 Task: Click on a conversation to preview all messages within it.
Action: Mouse moved to (446, 158)
Screenshot: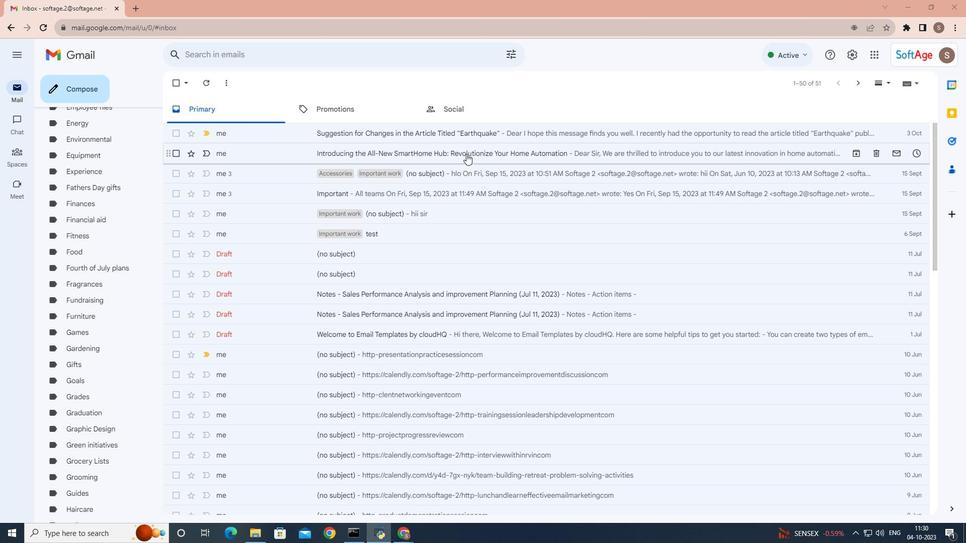 
Action: Mouse pressed left at (446, 158)
Screenshot: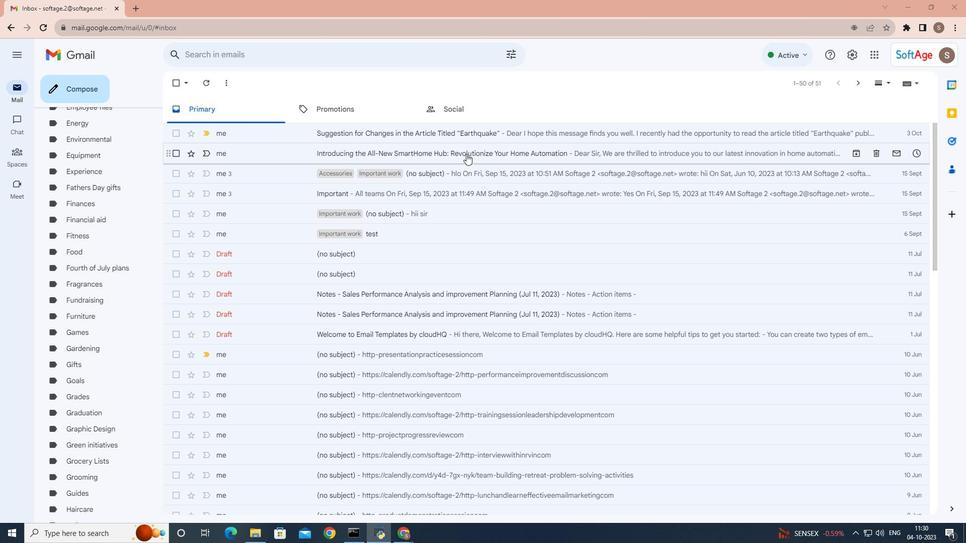 
Action: Mouse moved to (399, 240)
Screenshot: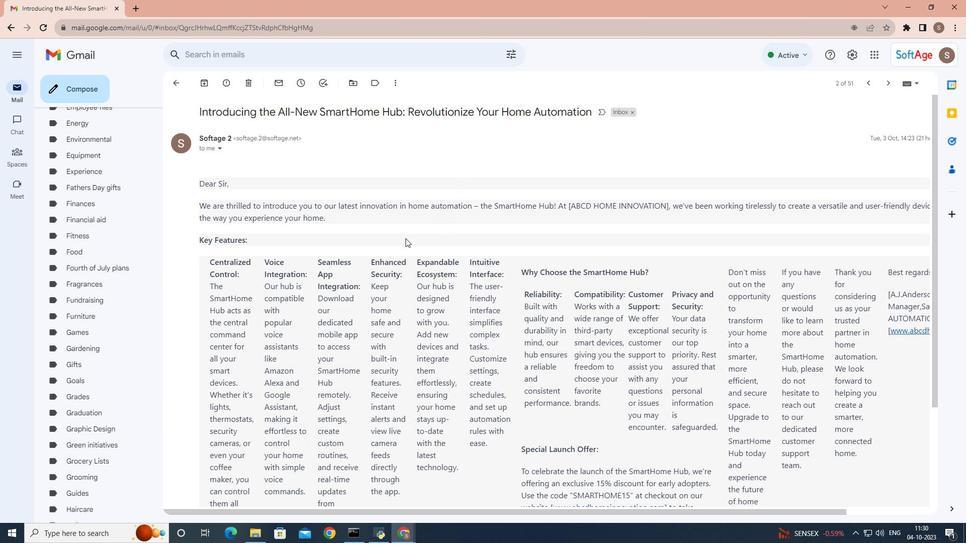 
Action: Mouse scrolled (399, 239) with delta (0, 0)
Screenshot: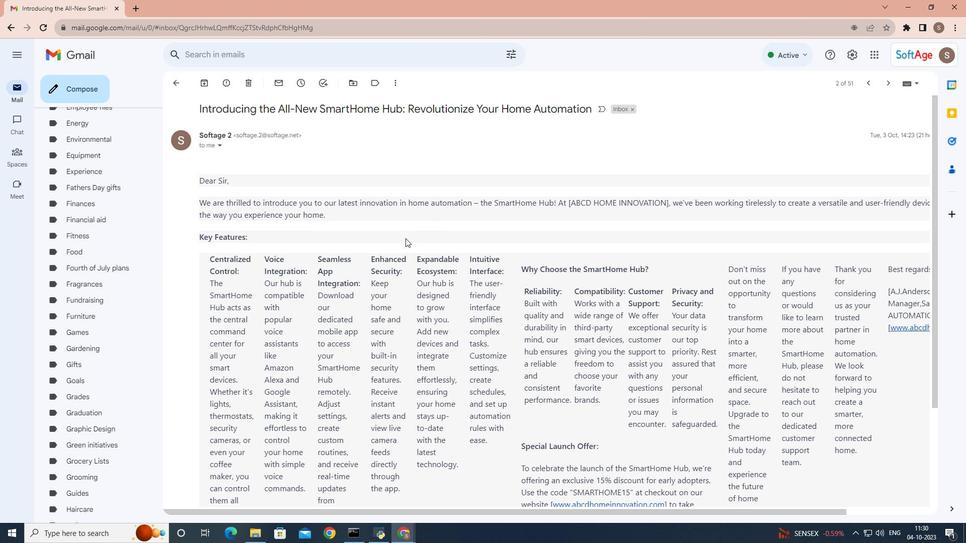 
Action: Mouse scrolled (399, 239) with delta (0, 0)
Screenshot: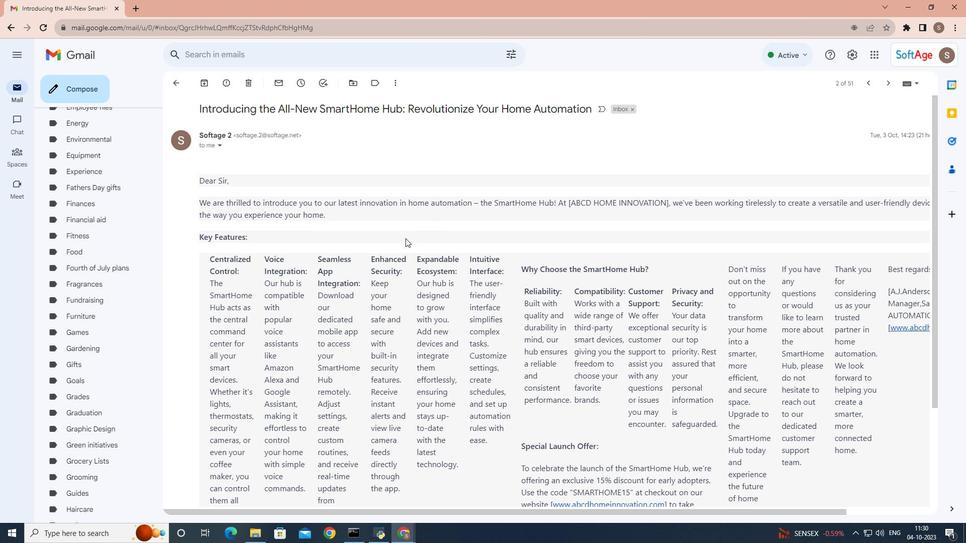
Action: Mouse scrolled (399, 239) with delta (0, 0)
Screenshot: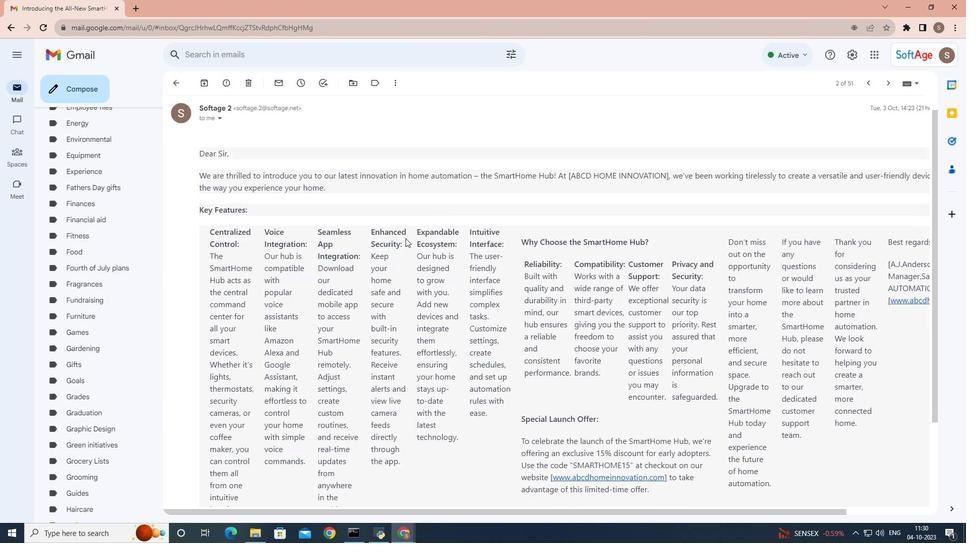 
Action: Mouse scrolled (399, 239) with delta (0, 0)
Screenshot: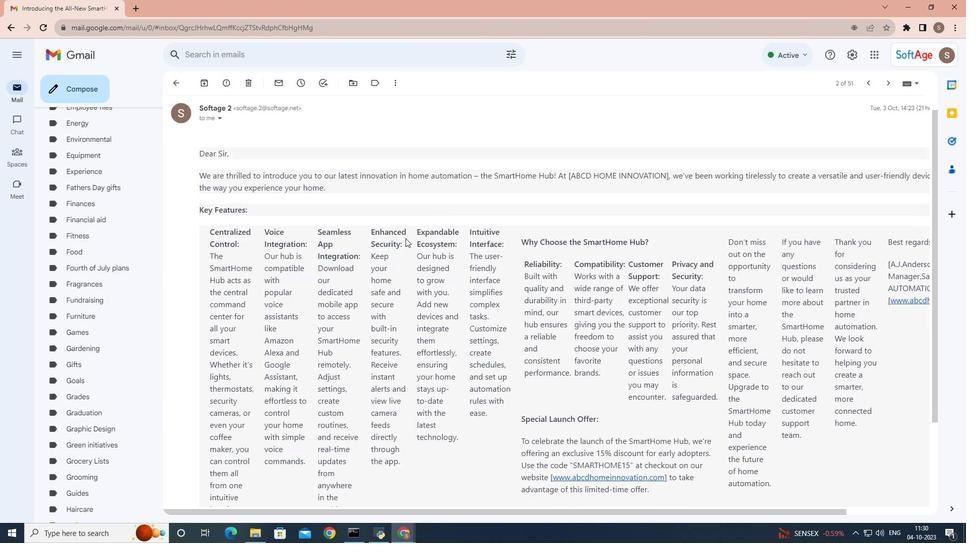 
Action: Mouse scrolled (399, 239) with delta (0, 0)
Screenshot: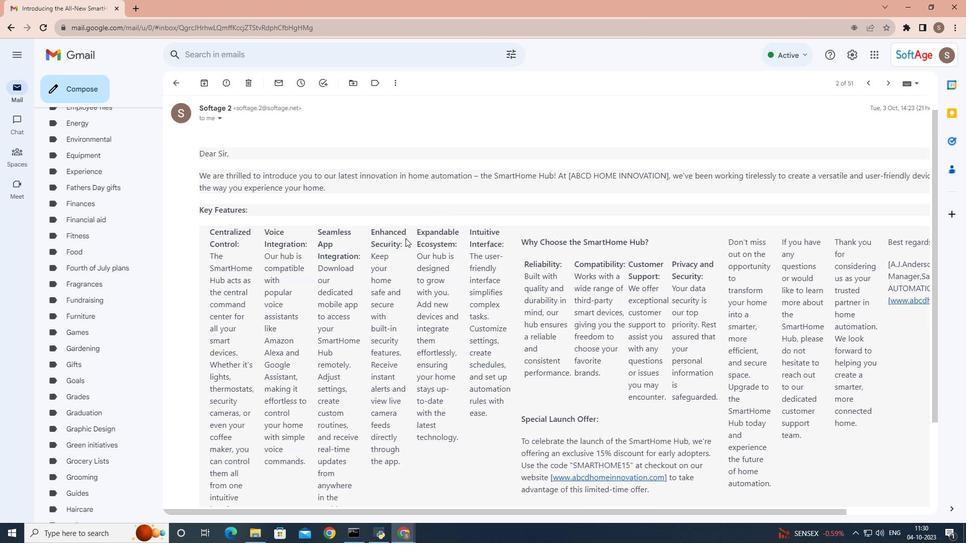
Action: Mouse scrolled (399, 240) with delta (0, 0)
Screenshot: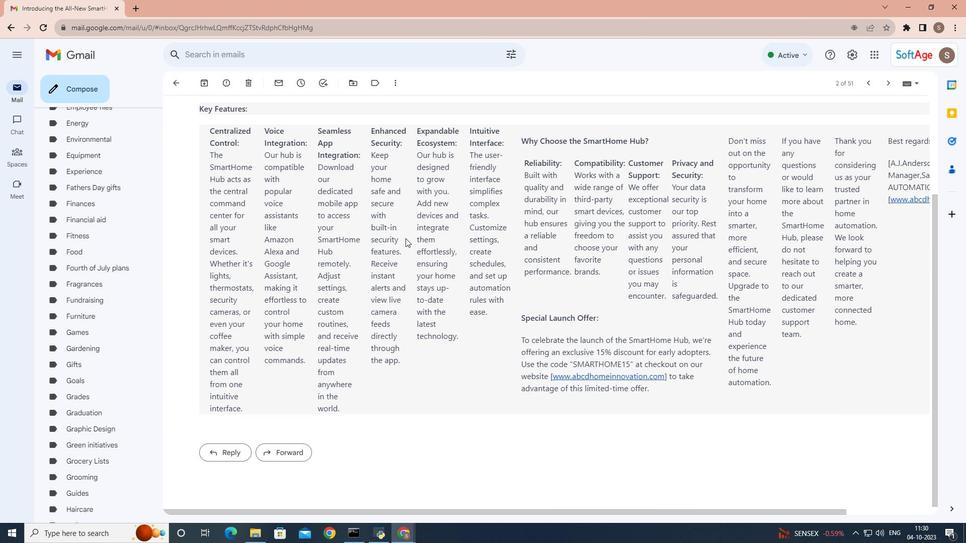 
Action: Mouse scrolled (399, 240) with delta (0, 0)
Screenshot: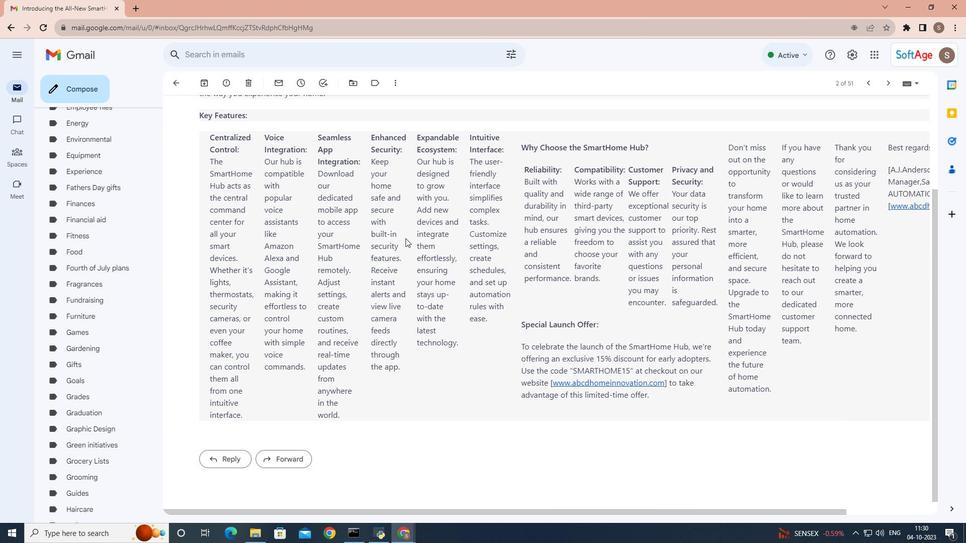 
Action: Mouse scrolled (399, 240) with delta (0, 0)
Screenshot: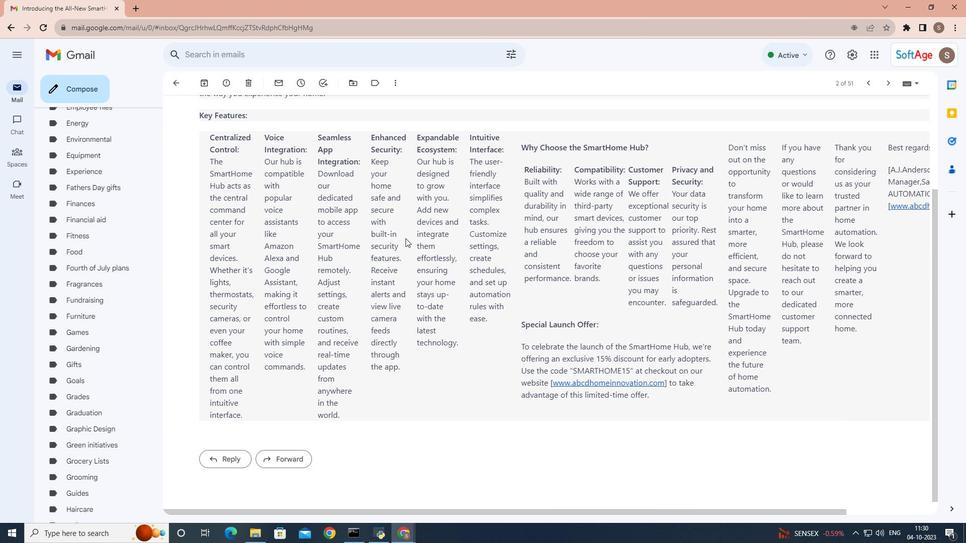 
Action: Mouse scrolled (399, 240) with delta (0, 0)
Screenshot: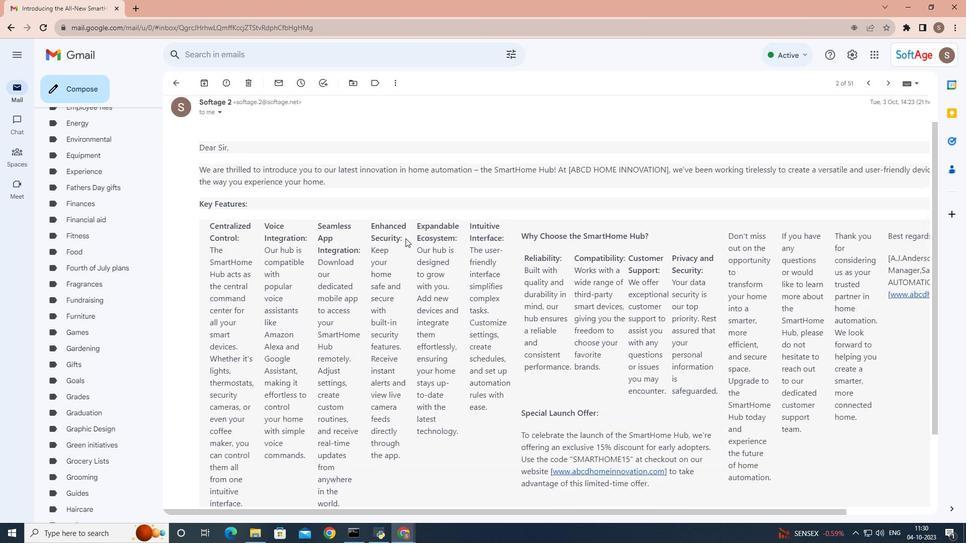 
Action: Mouse moved to (360, 504)
Screenshot: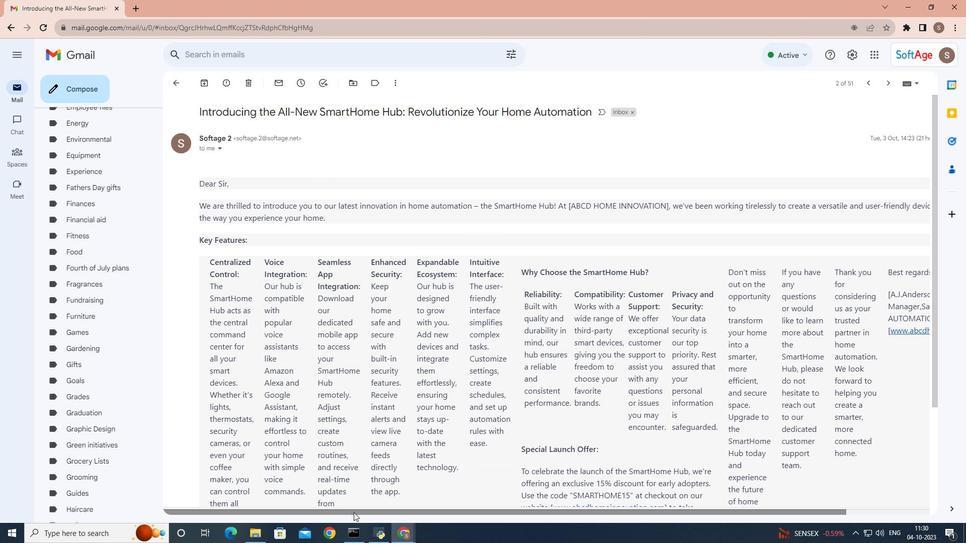 
Action: Mouse pressed left at (360, 504)
Screenshot: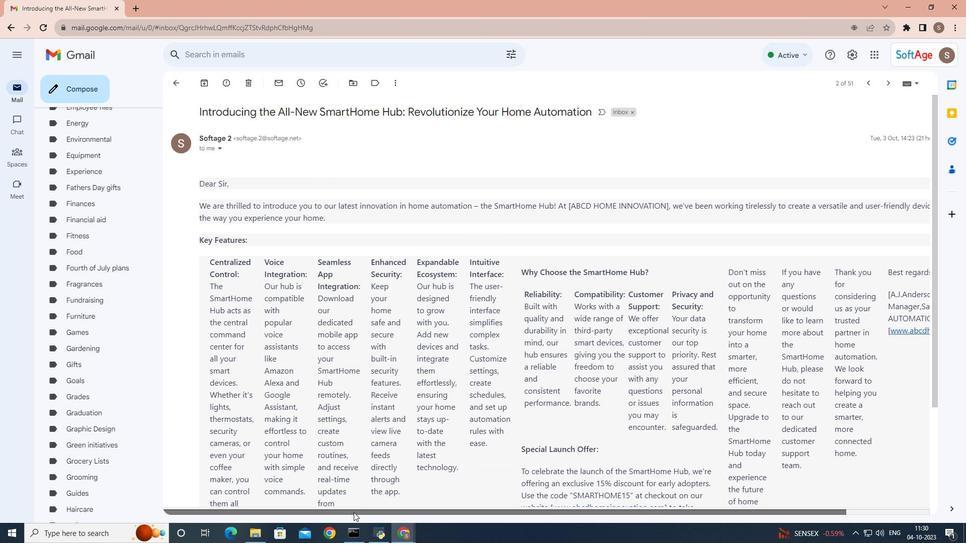 
Action: Mouse moved to (408, 347)
Screenshot: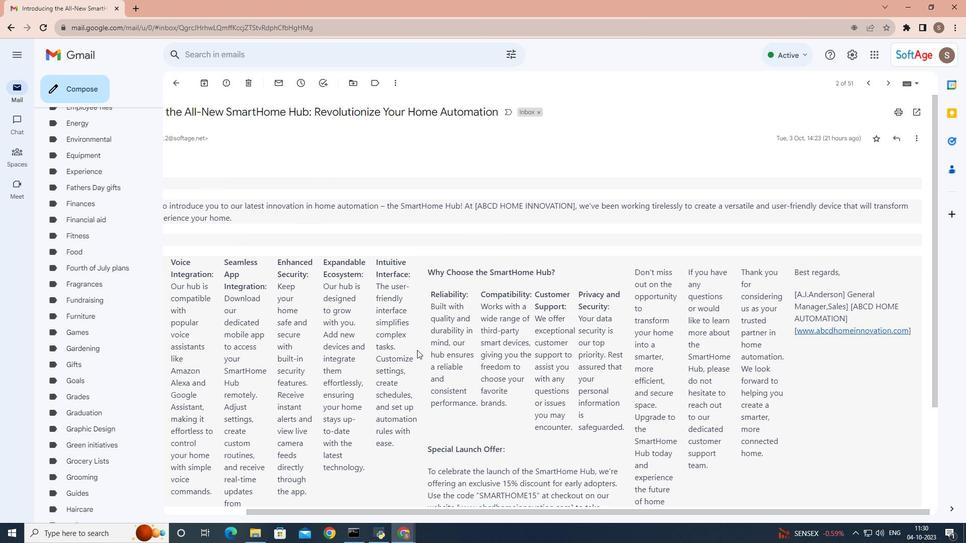 
Action: Mouse scrolled (408, 348) with delta (0, 0)
Screenshot: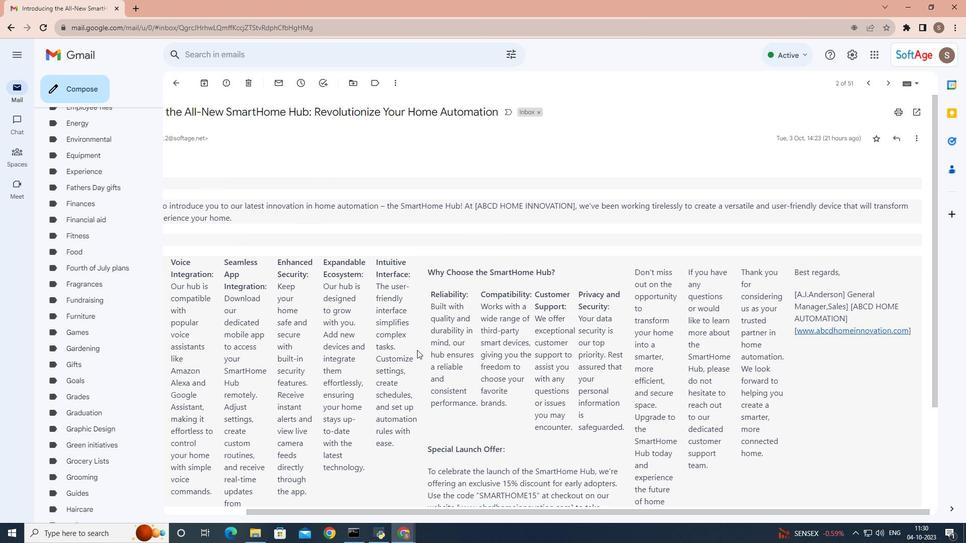 
Action: Mouse scrolled (408, 348) with delta (0, 0)
Screenshot: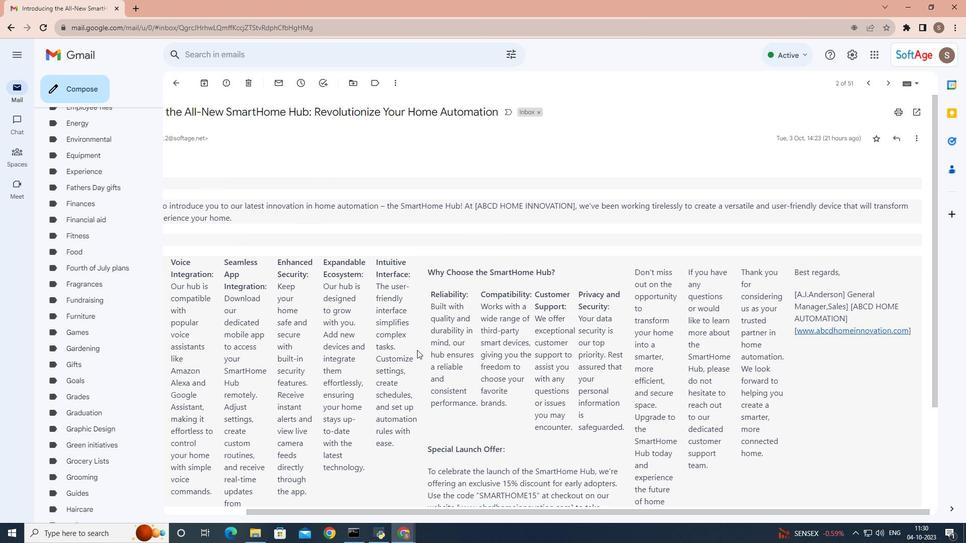 
Action: Mouse scrolled (408, 348) with delta (0, 0)
Screenshot: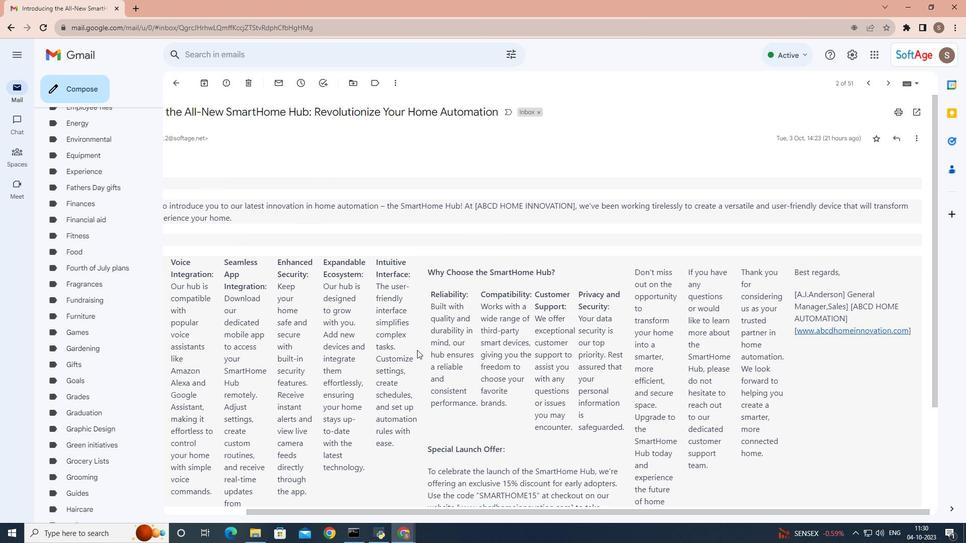 
Action: Mouse scrolled (408, 348) with delta (0, 0)
Screenshot: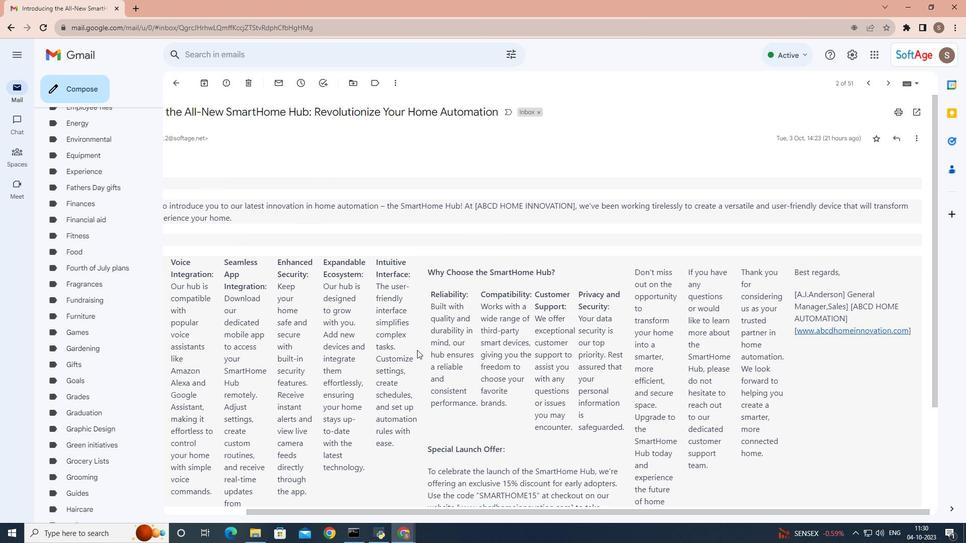 
Action: Mouse scrolled (408, 348) with delta (0, 0)
Screenshot: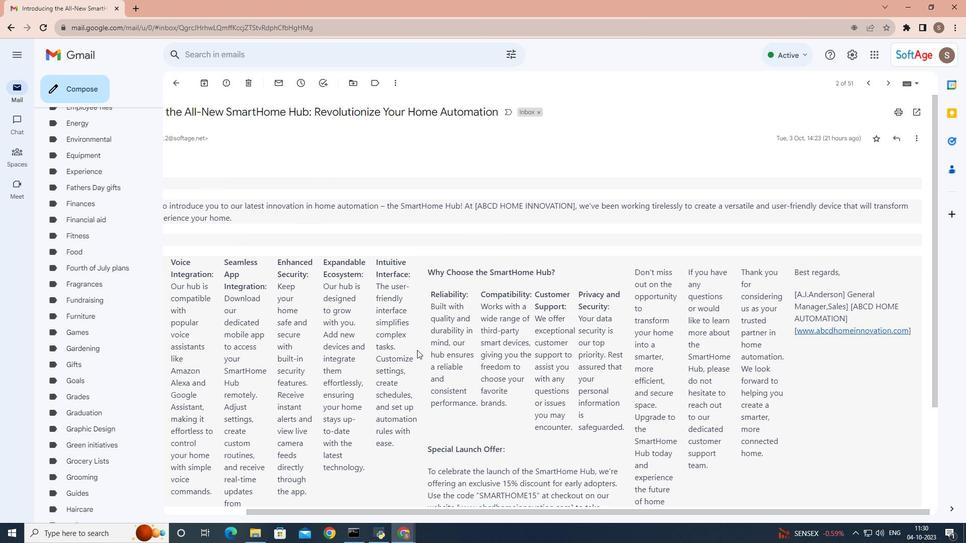 
Action: Mouse scrolled (408, 348) with delta (0, 0)
Screenshot: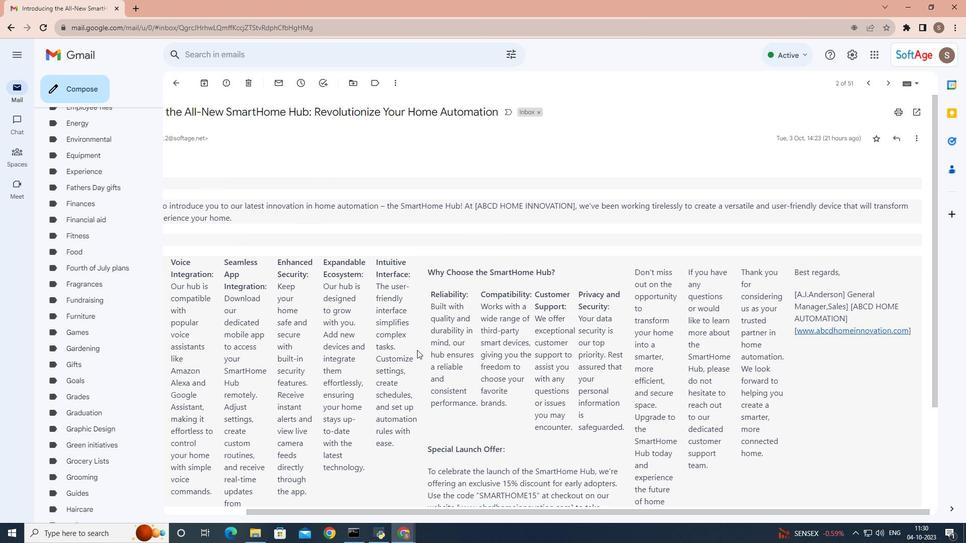 
Action: Mouse scrolled (408, 347) with delta (0, 0)
Screenshot: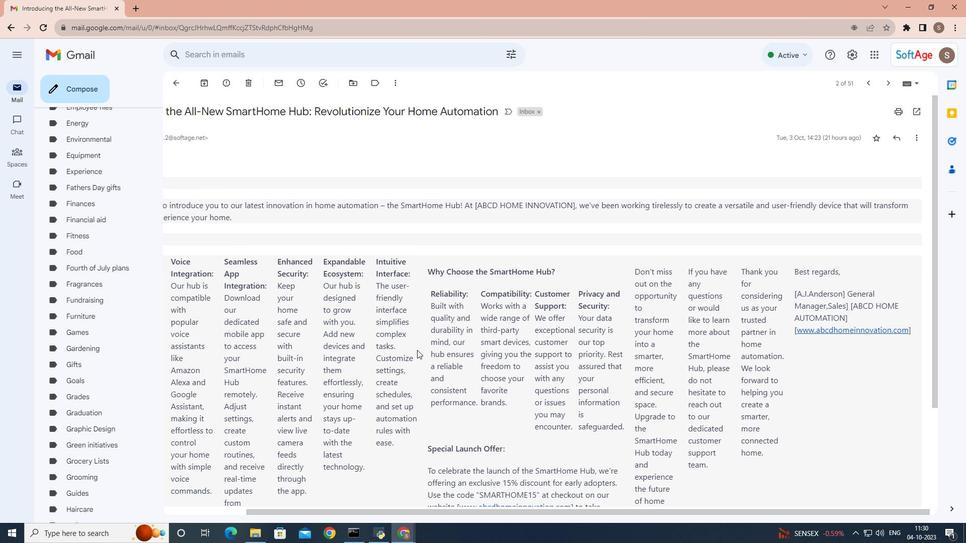 
Action: Mouse scrolled (408, 347) with delta (0, 0)
Screenshot: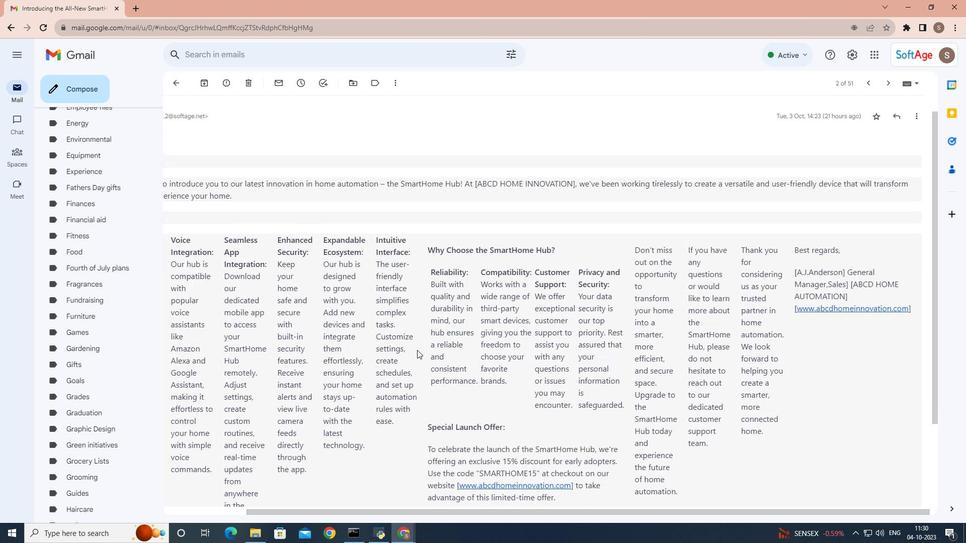 
Action: Mouse scrolled (408, 347) with delta (0, 0)
Screenshot: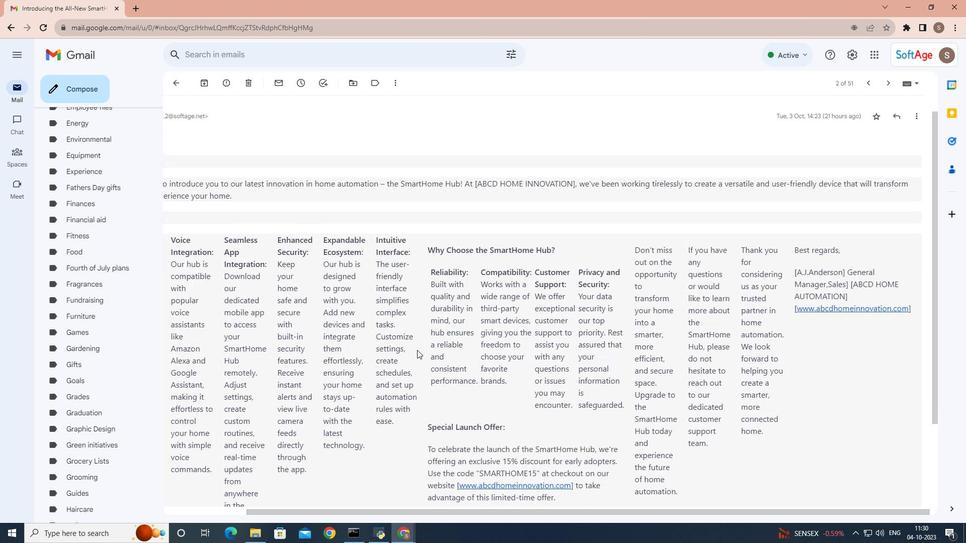 
Action: Mouse scrolled (408, 347) with delta (0, 0)
Screenshot: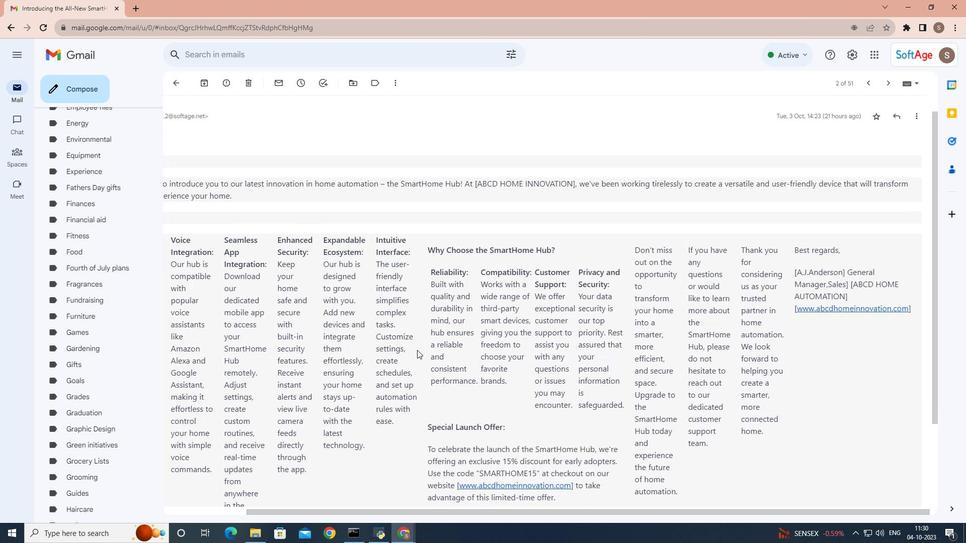 
Action: Mouse scrolled (408, 347) with delta (0, 0)
Screenshot: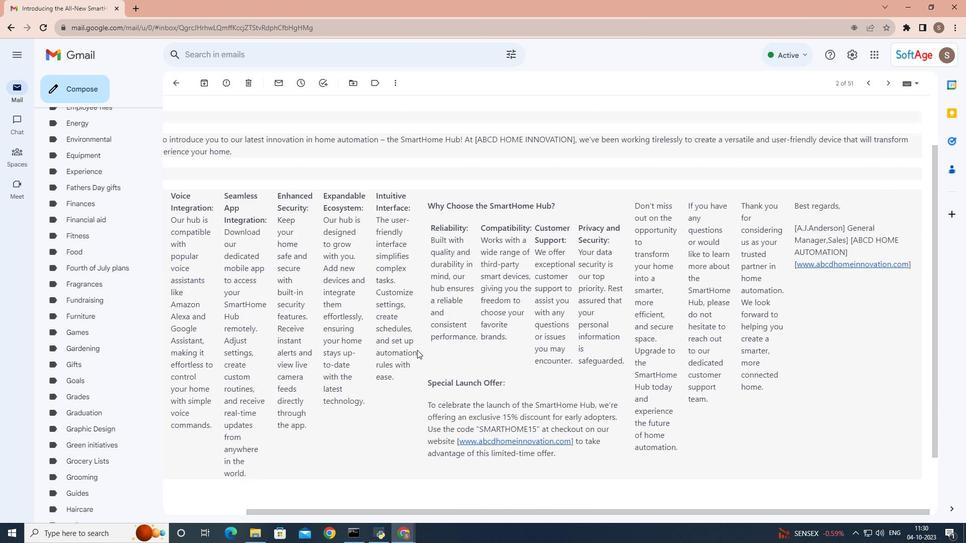 
Action: Mouse moved to (352, 502)
Screenshot: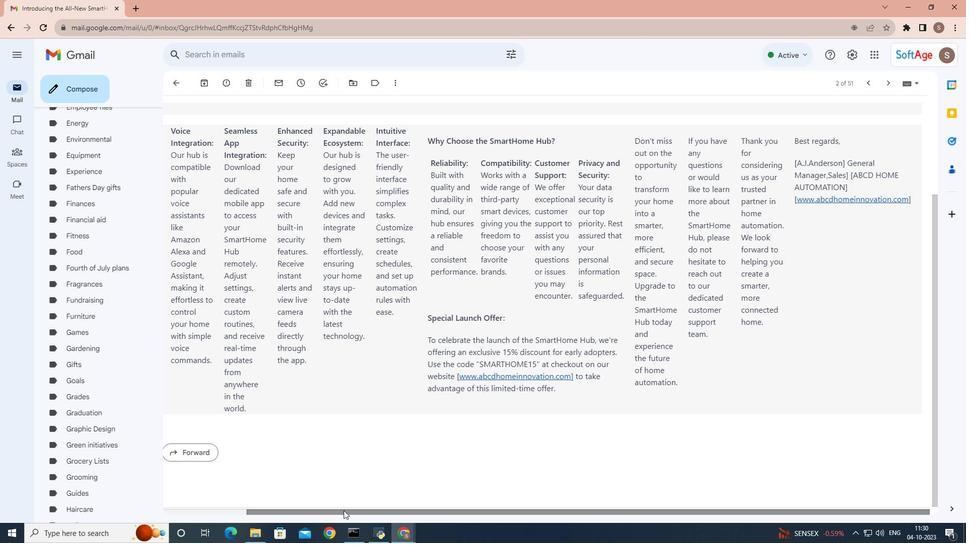 
Action: Mouse pressed left at (352, 502)
Screenshot: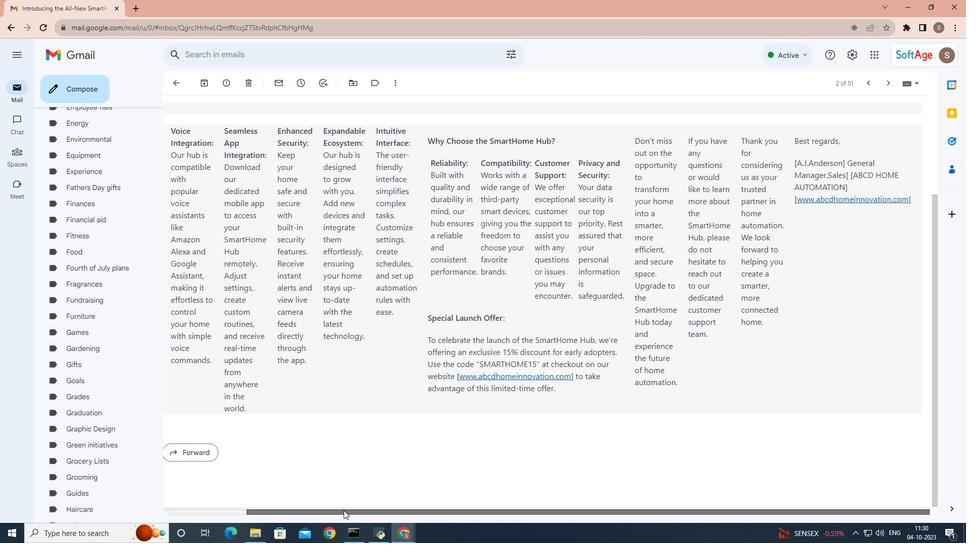 
Action: Mouse moved to (355, 402)
Screenshot: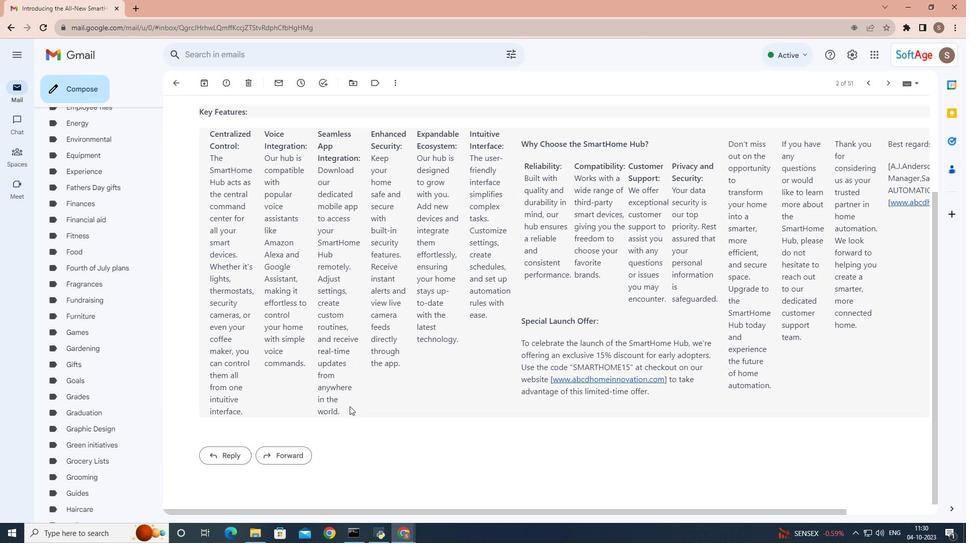 
Action: Mouse scrolled (355, 402) with delta (0, 0)
Screenshot: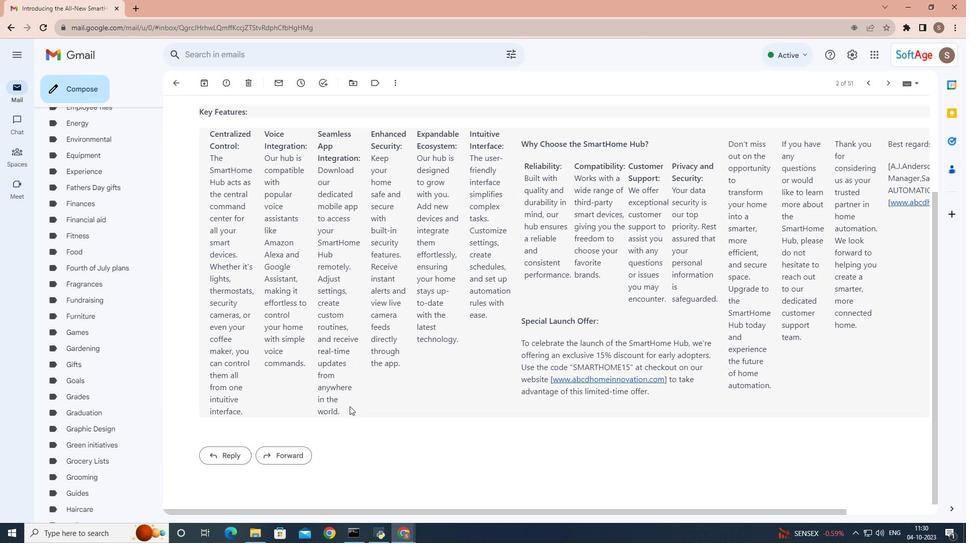 
Action: Mouse moved to (356, 402)
Screenshot: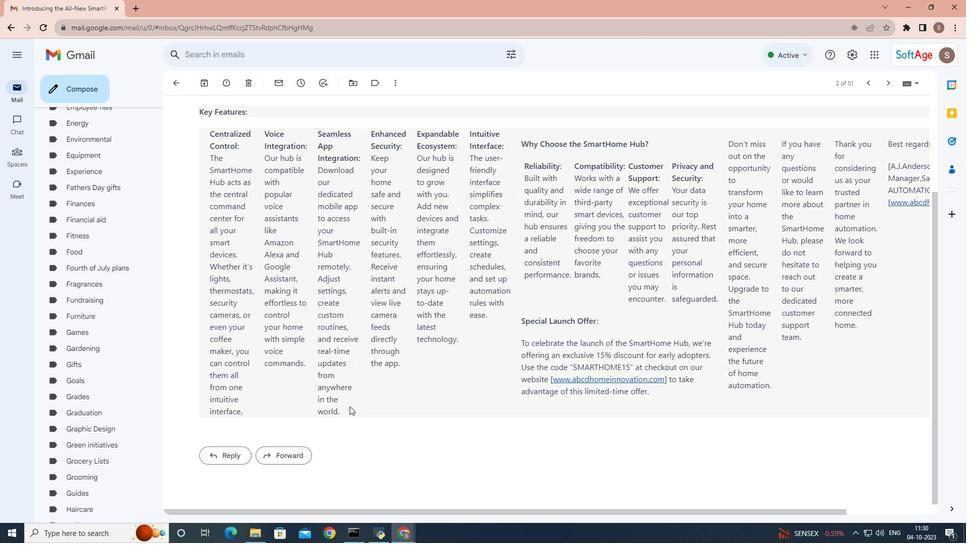 
Action: Mouse scrolled (356, 402) with delta (0, 0)
Screenshot: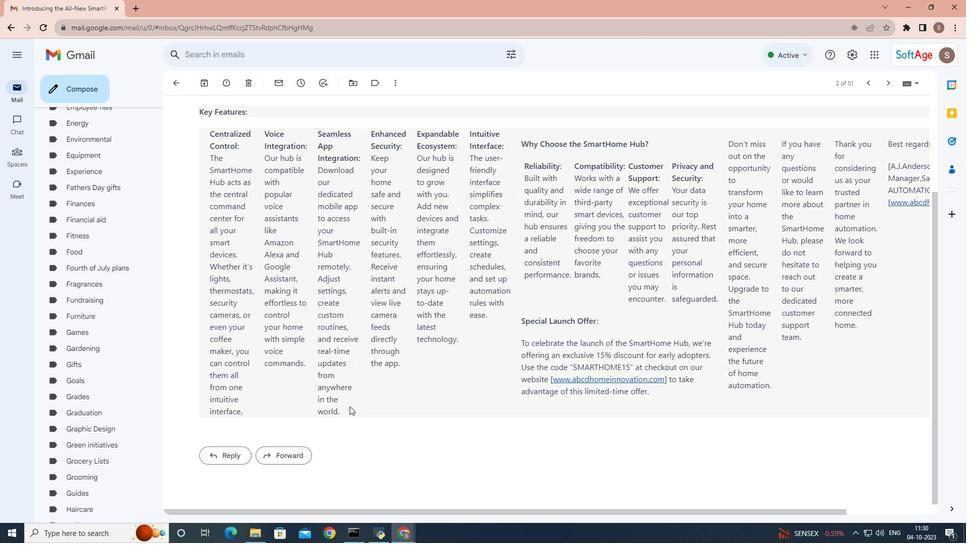 
Action: Mouse scrolled (356, 402) with delta (0, 0)
Screenshot: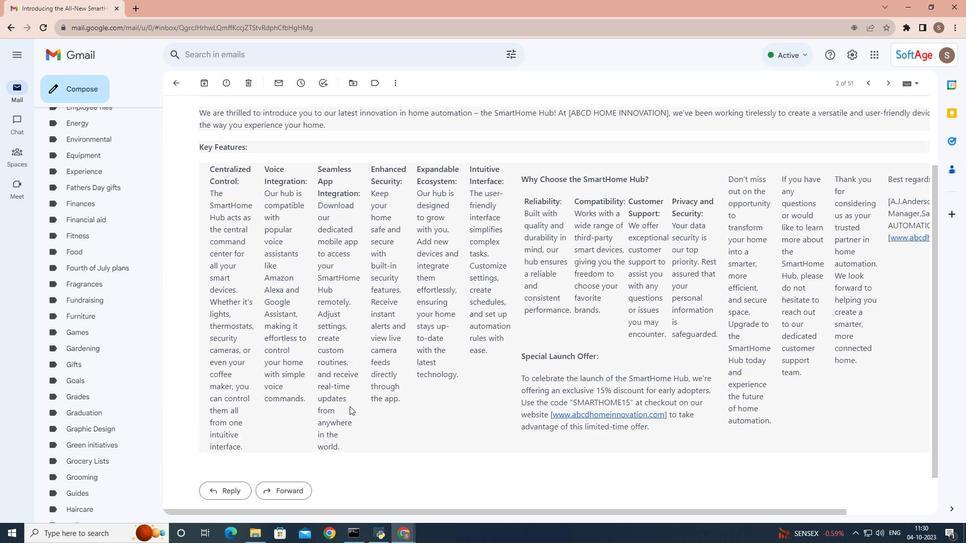
Action: Mouse scrolled (356, 402) with delta (0, 0)
Screenshot: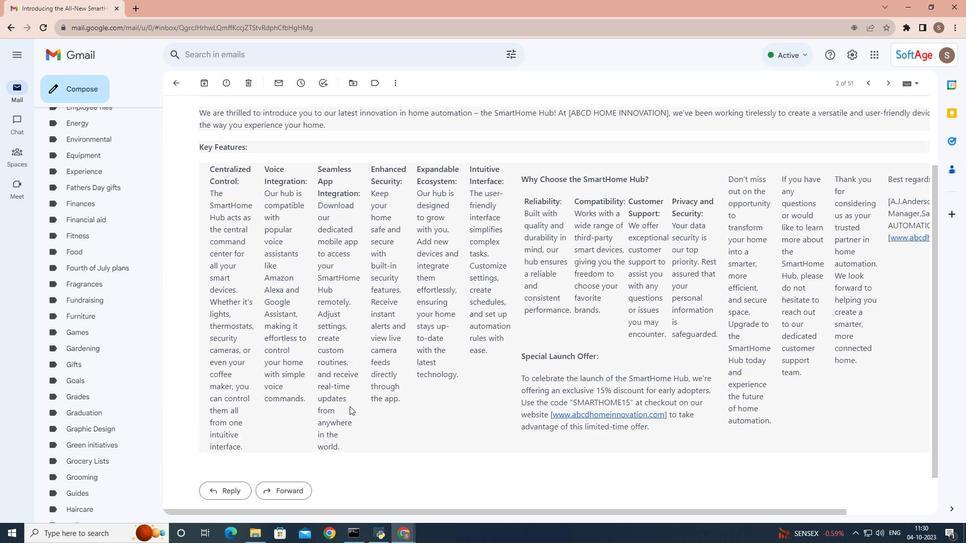 
Action: Mouse scrolled (356, 402) with delta (0, 0)
Screenshot: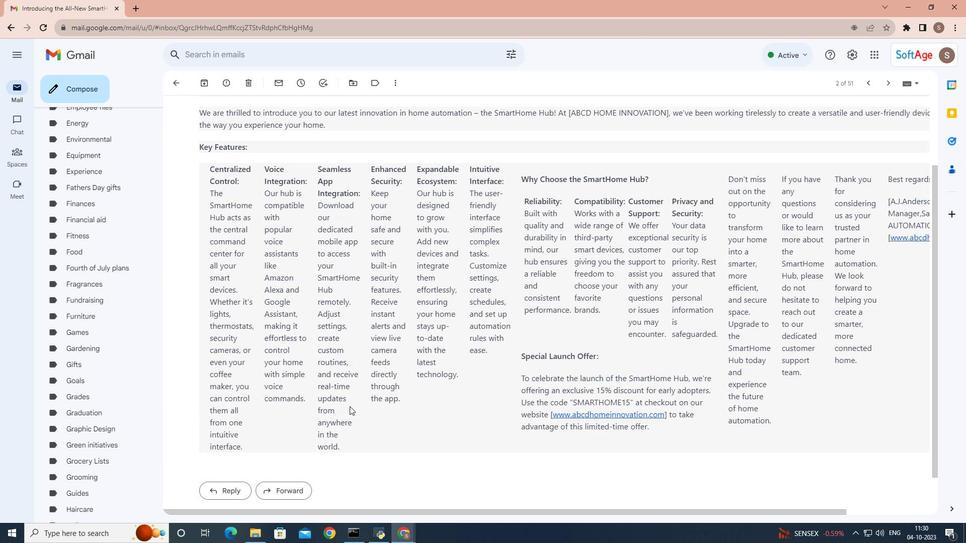 
Action: Mouse scrolled (356, 402) with delta (0, 0)
Screenshot: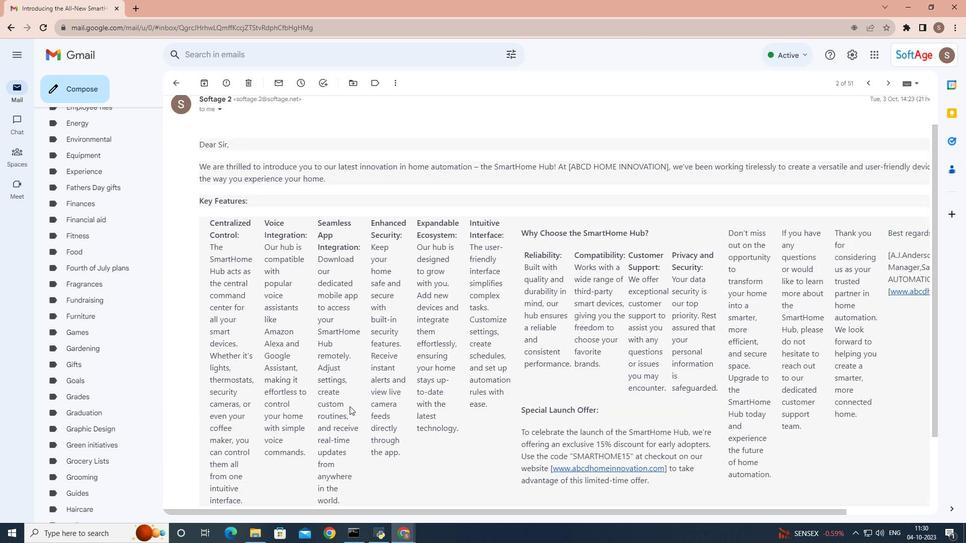 
Action: Mouse scrolled (356, 402) with delta (0, 0)
Screenshot: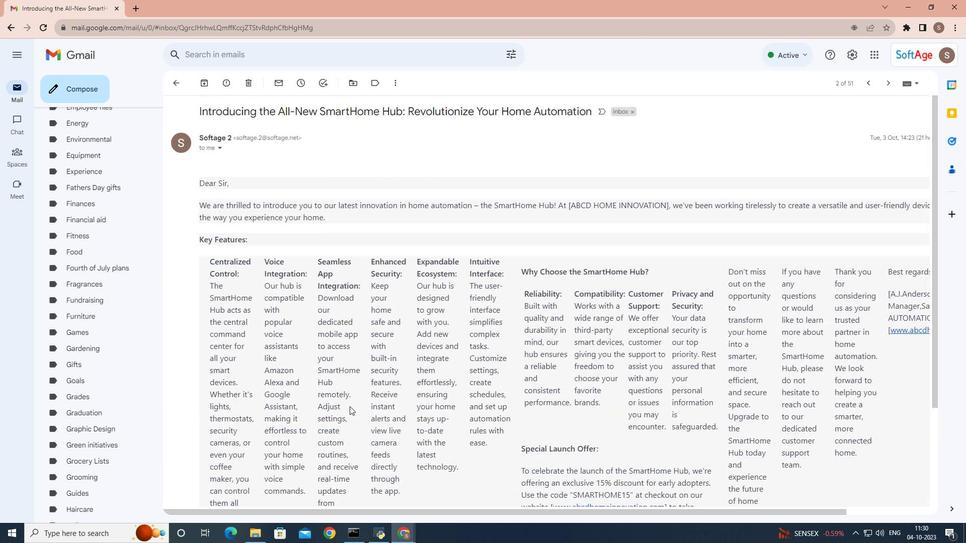 
Action: Mouse moved to (356, 401)
Screenshot: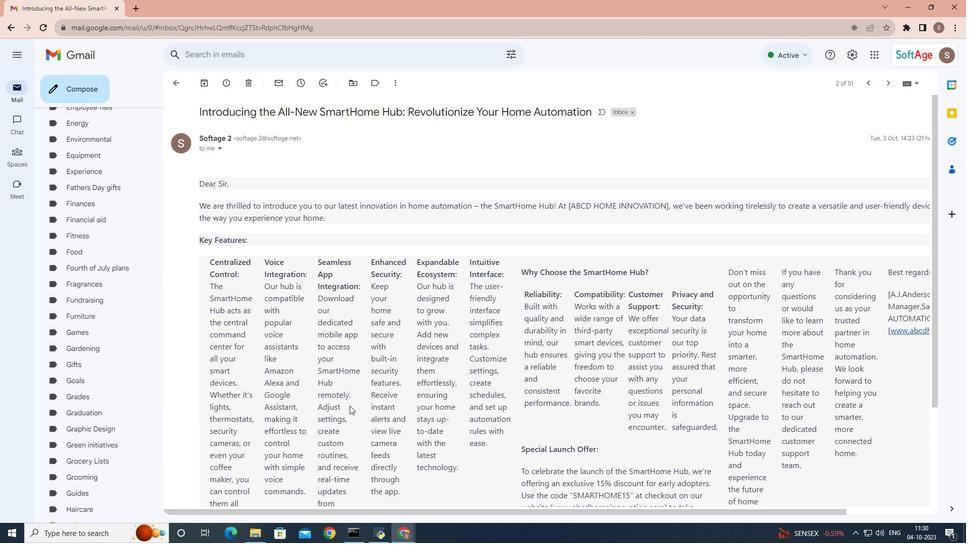 
